 Task: Start a new meeting.
Action: Mouse moved to (978, 94)
Screenshot: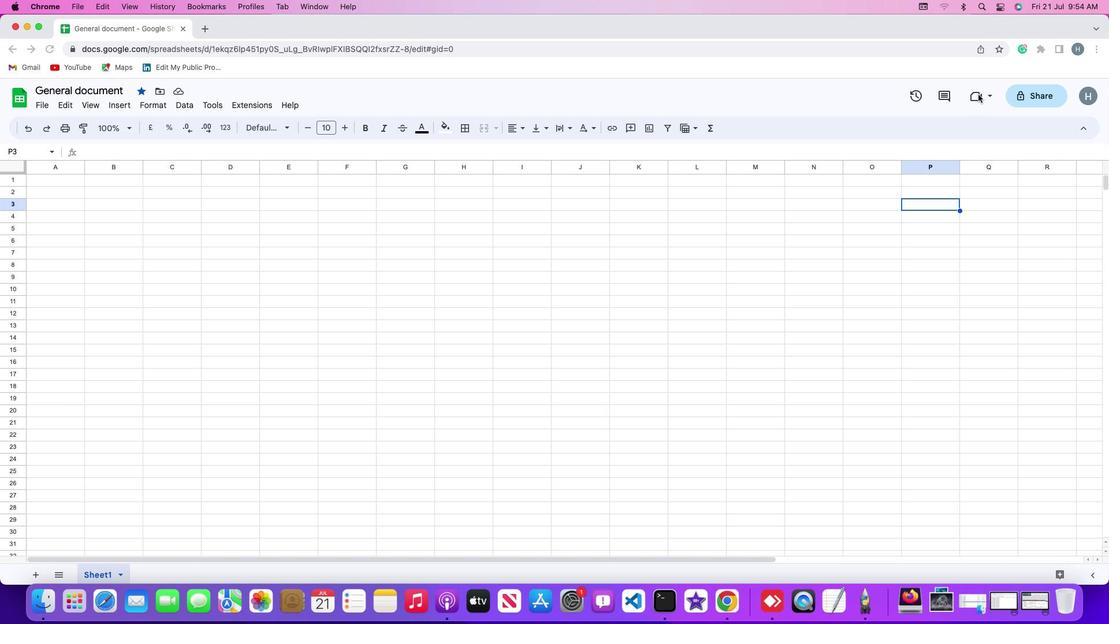 
Action: Mouse pressed left at (978, 94)
Screenshot: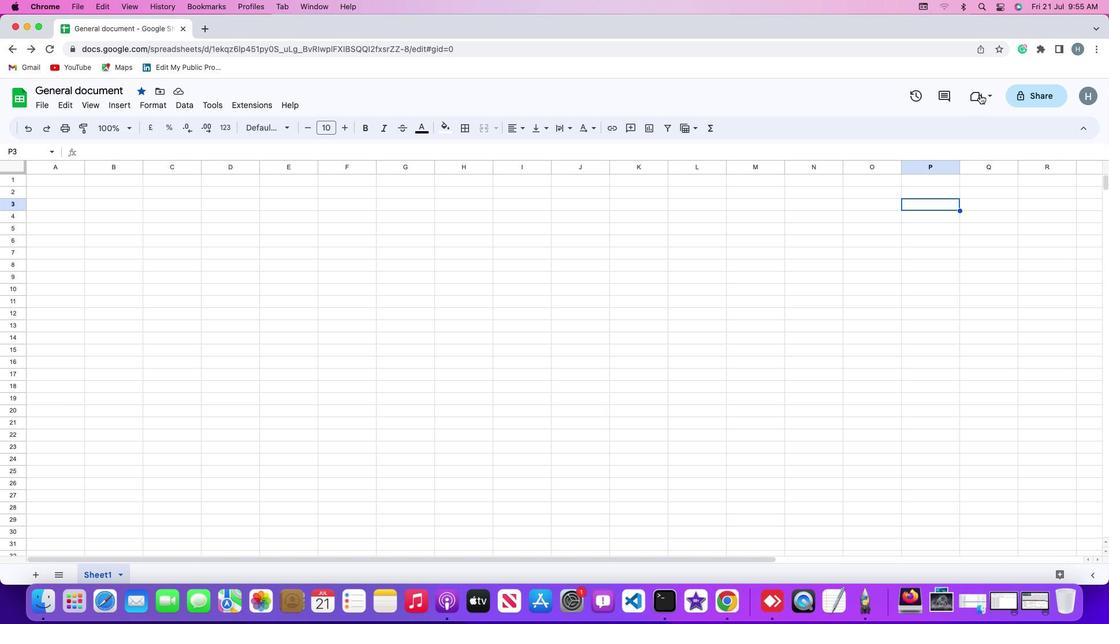 
Action: Mouse moved to (985, 94)
Screenshot: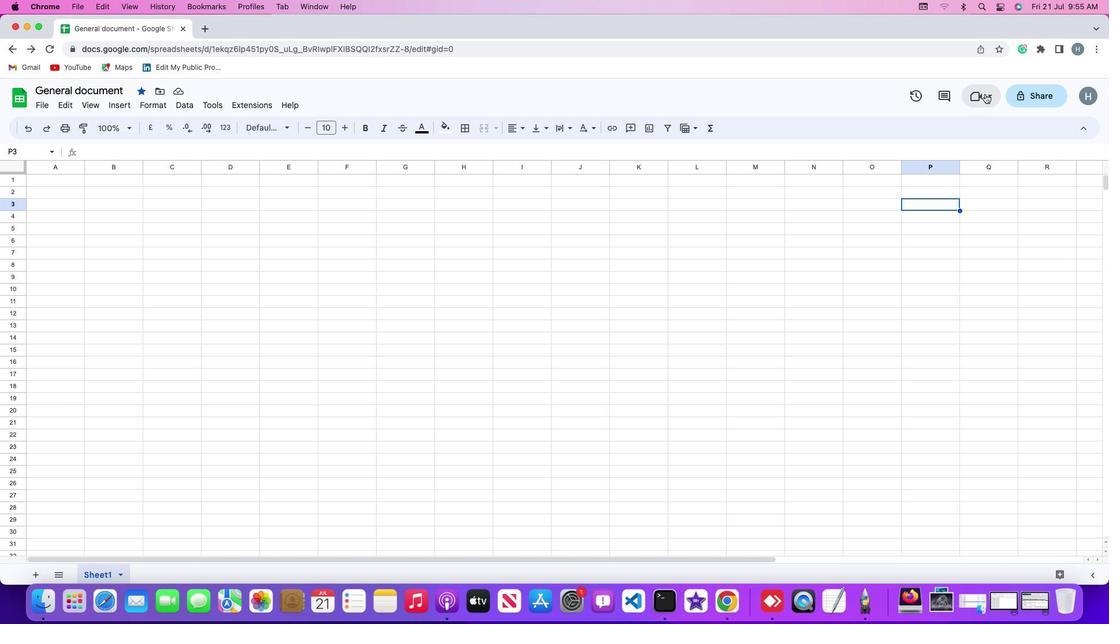 
Action: Mouse pressed left at (985, 94)
Screenshot: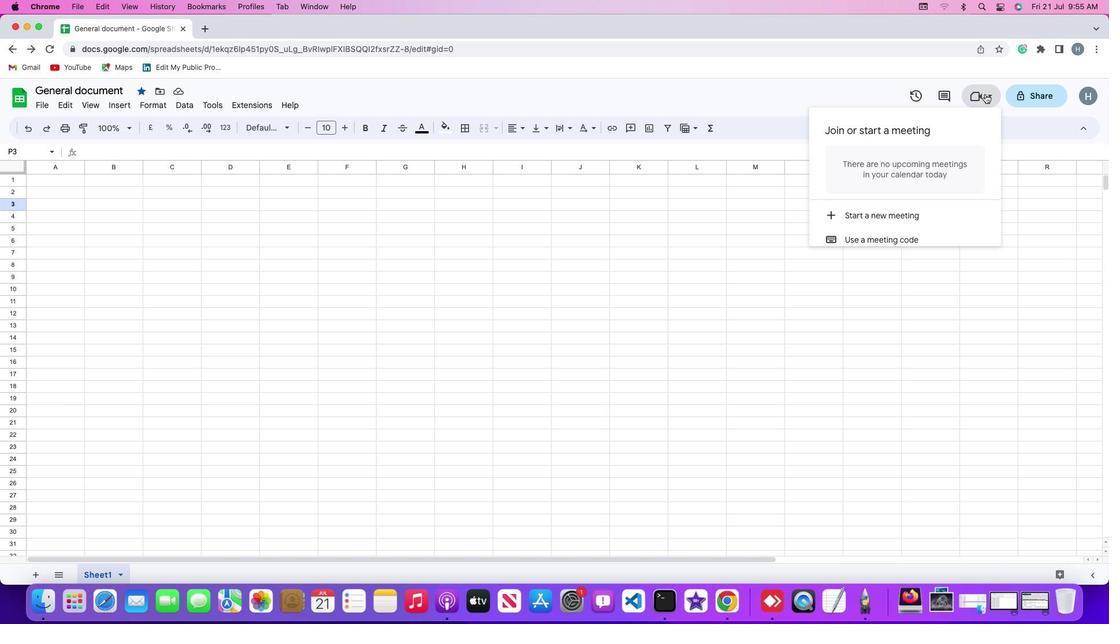 
Action: Mouse moved to (912, 212)
Screenshot: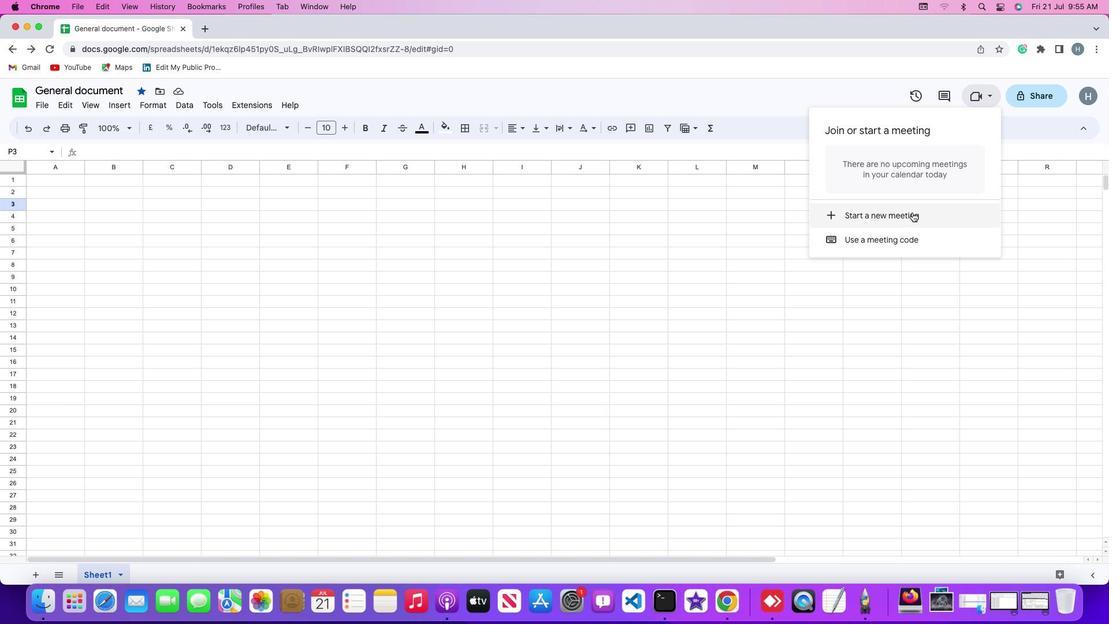
Action: Mouse pressed left at (912, 212)
Screenshot: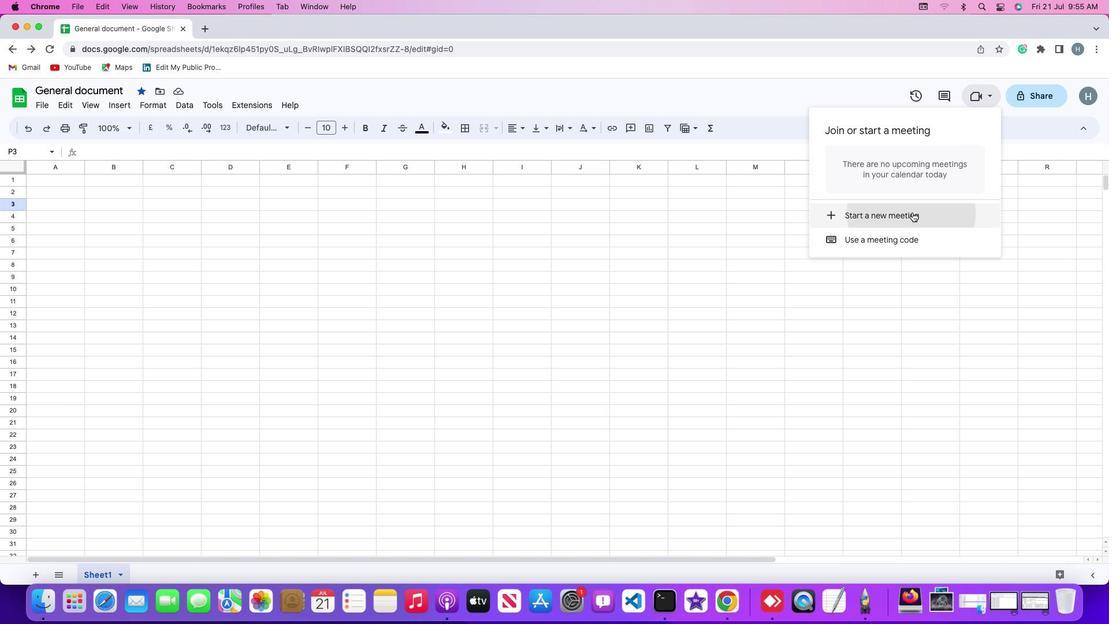 
Action: Mouse moved to (887, 310)
Screenshot: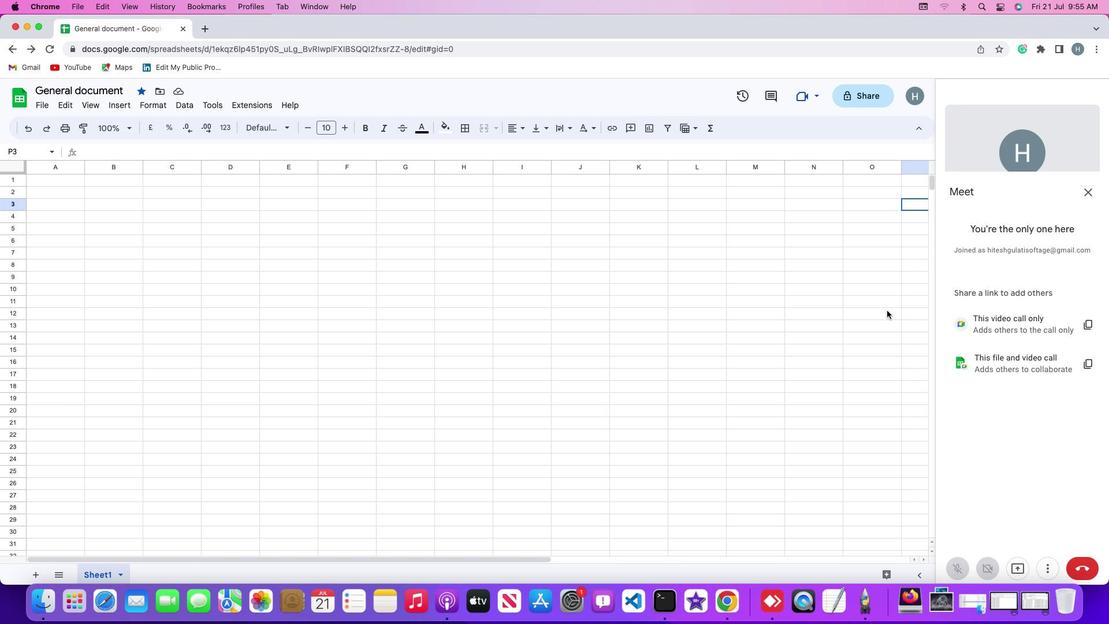 
